 Task: Add the link text "Register now" to the description.
Action: Mouse moved to (447, 343)
Screenshot: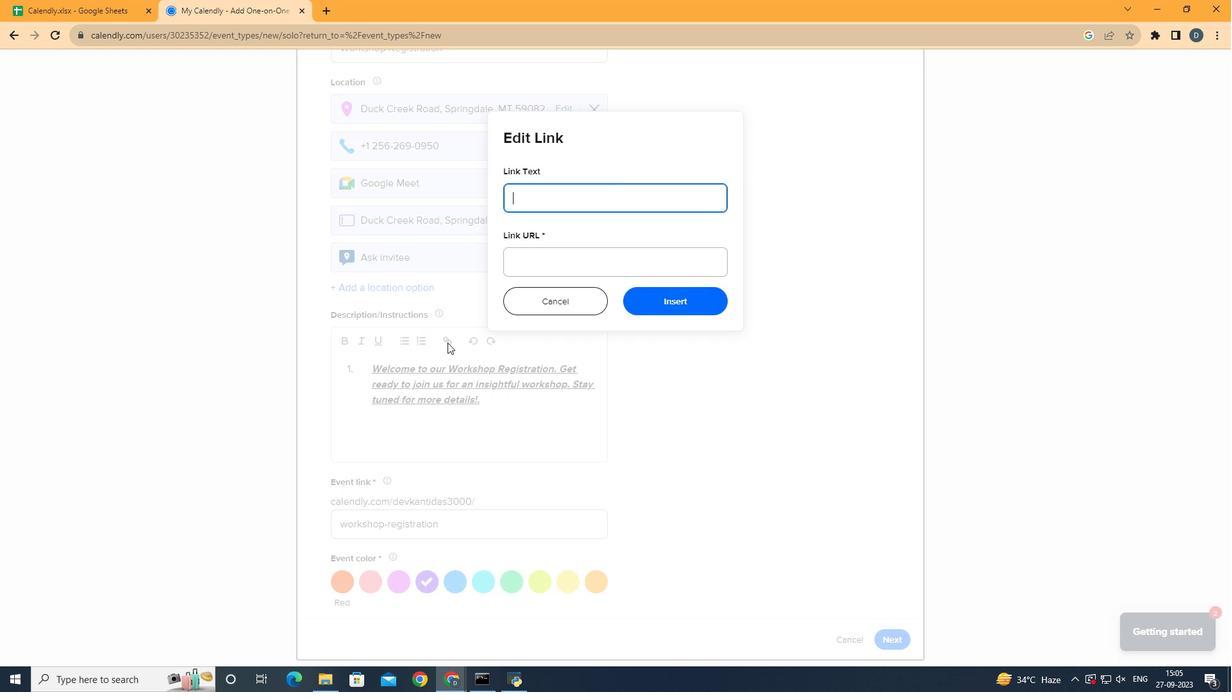 
Action: Mouse pressed left at (447, 343)
Screenshot: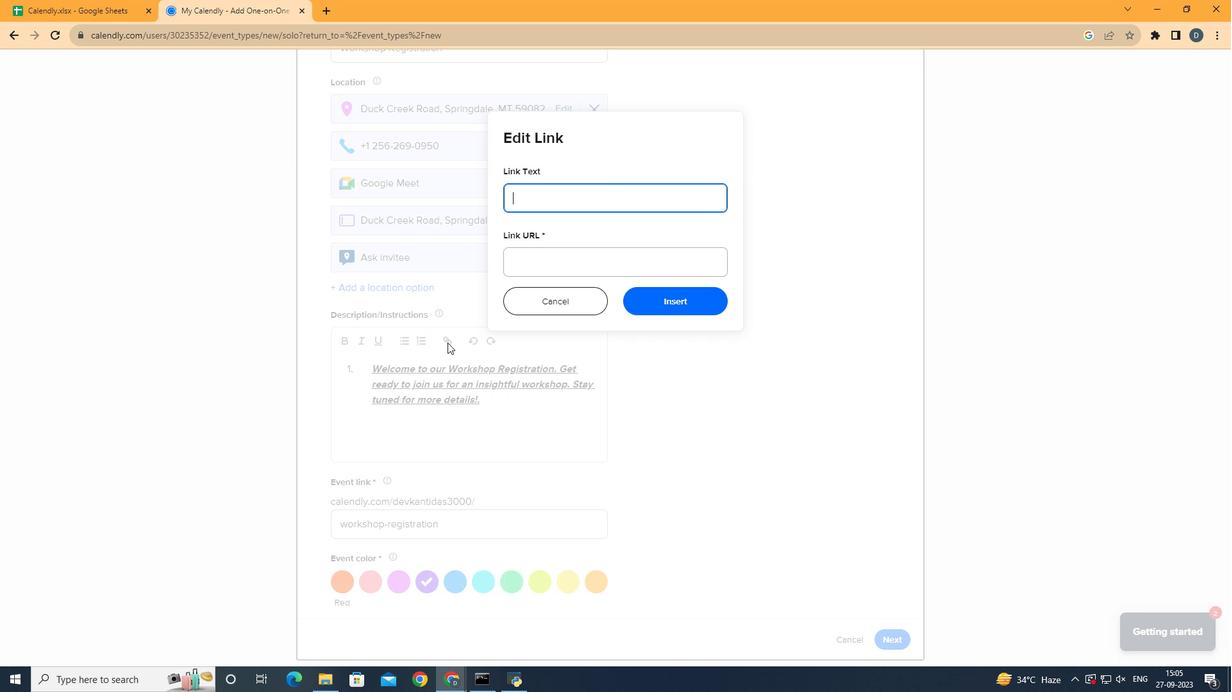 
Action: Mouse moved to (567, 194)
Screenshot: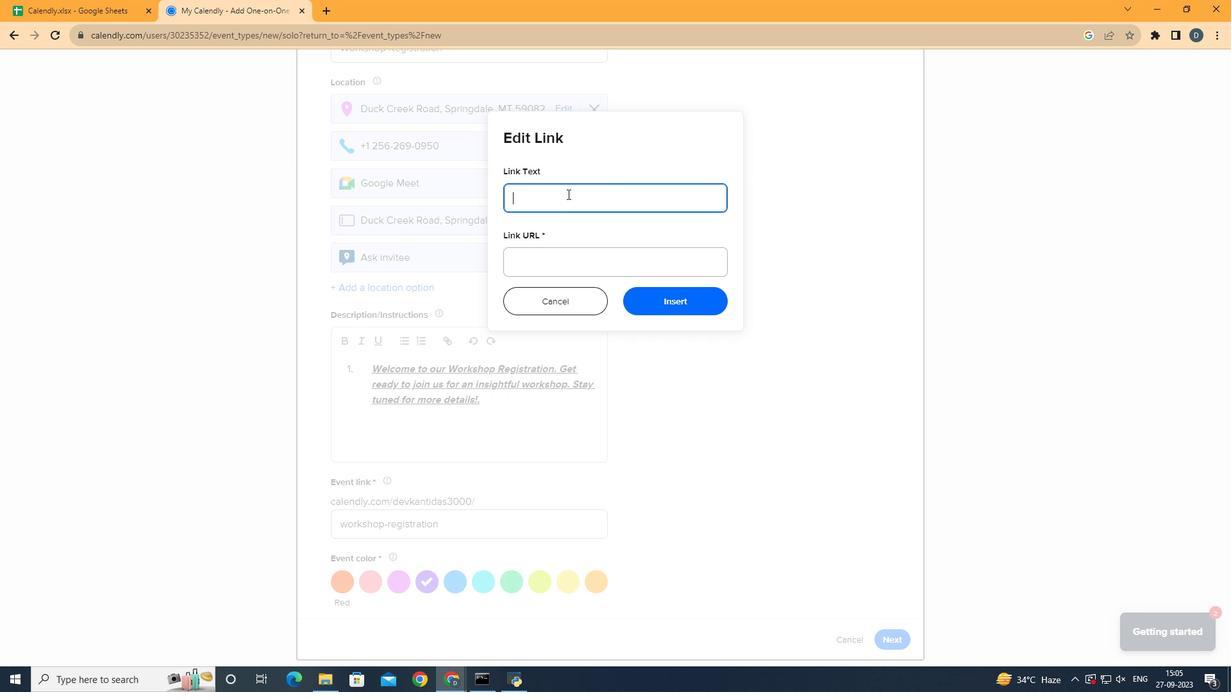 
Action: Mouse pressed left at (567, 194)
Screenshot: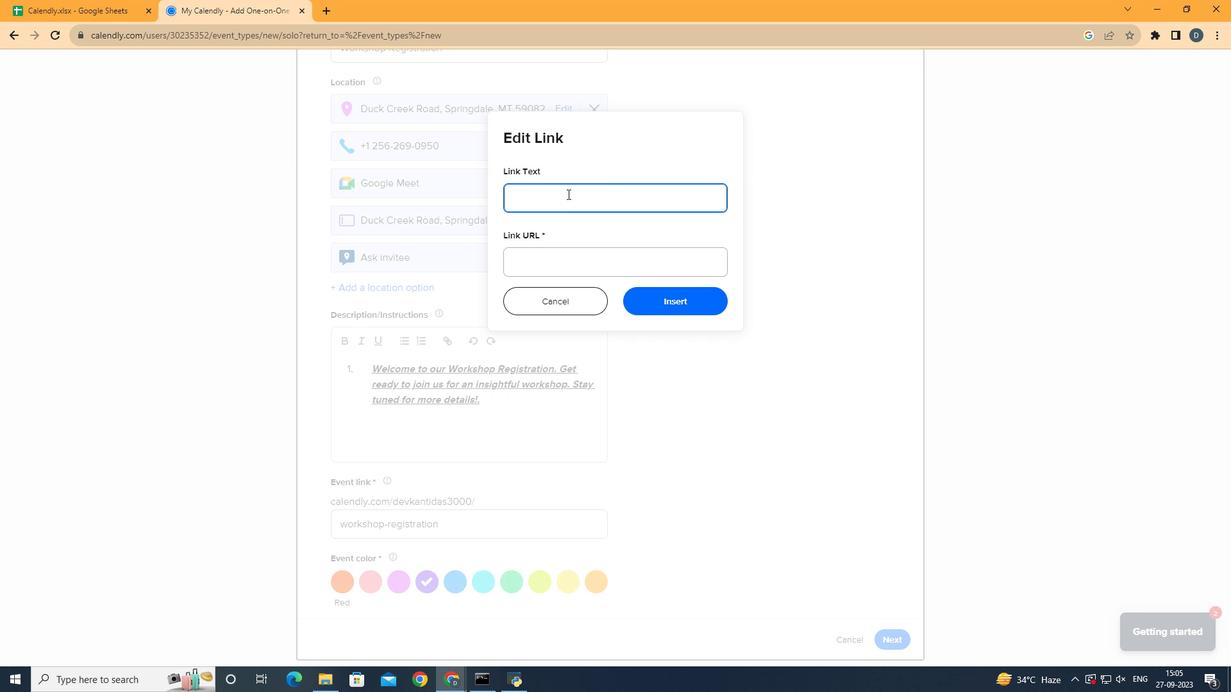 
Action: Mouse moved to (575, 193)
Screenshot: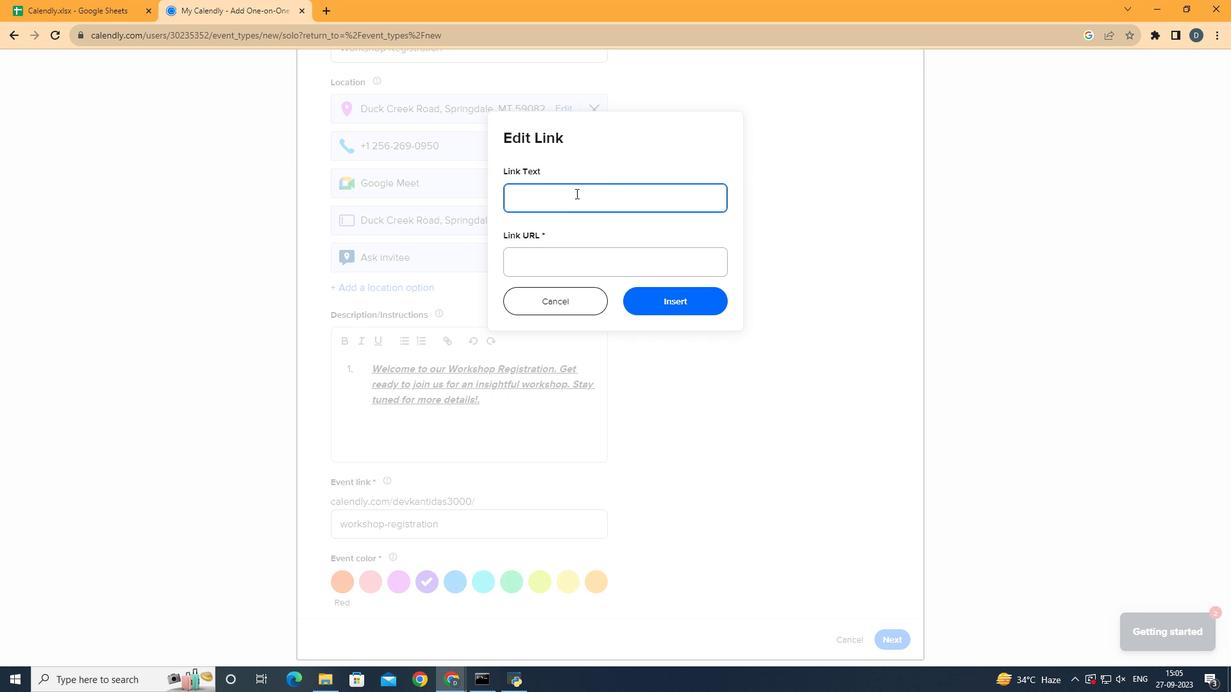
Action: Key pressed <Key.shift>Register<Key.space>now
Screenshot: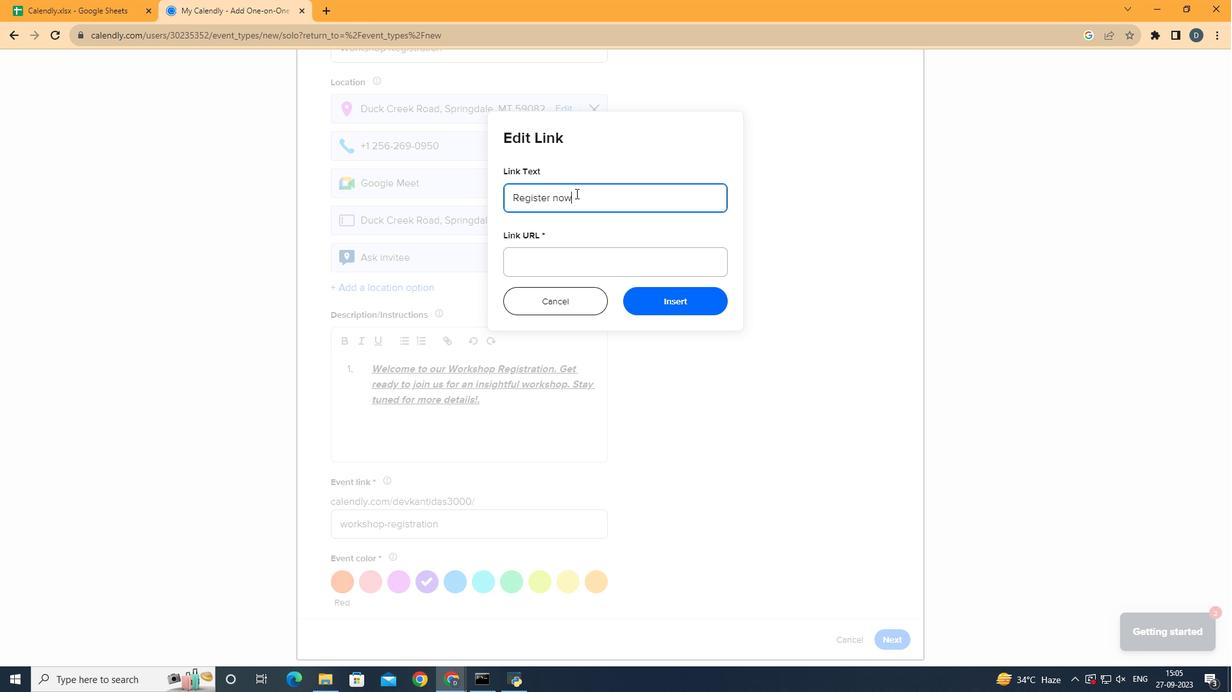 
Action: Mouse moved to (622, 225)
Screenshot: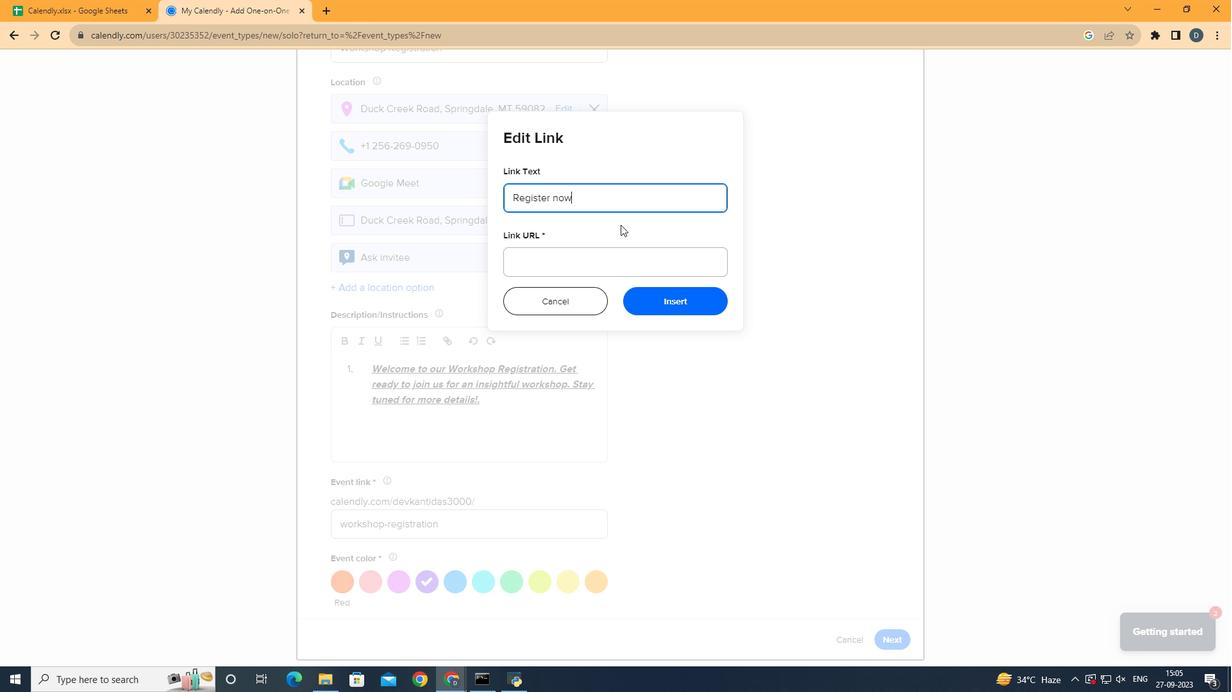 
